Task: Add Smoking Loon Steelbird Unoaked Chardonnay to the cart.
Action: Mouse moved to (689, 241)
Screenshot: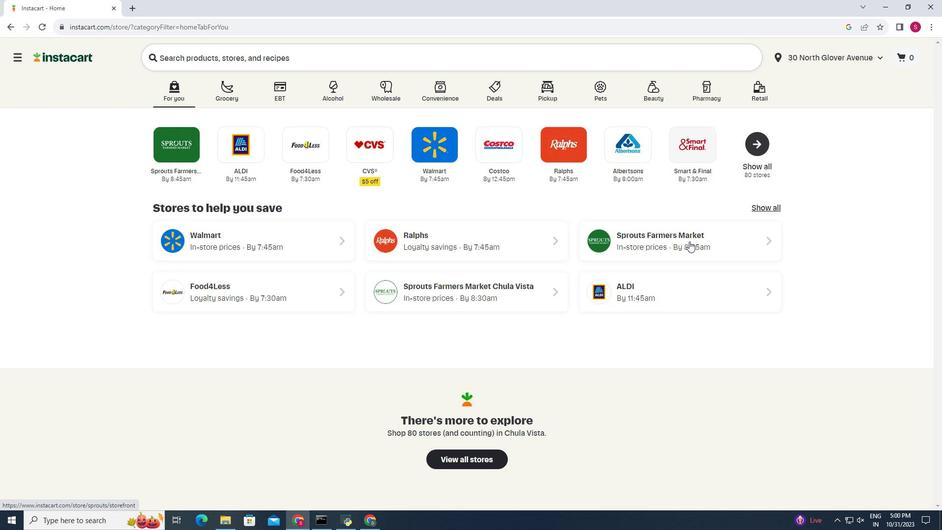 
Action: Mouse pressed left at (689, 241)
Screenshot: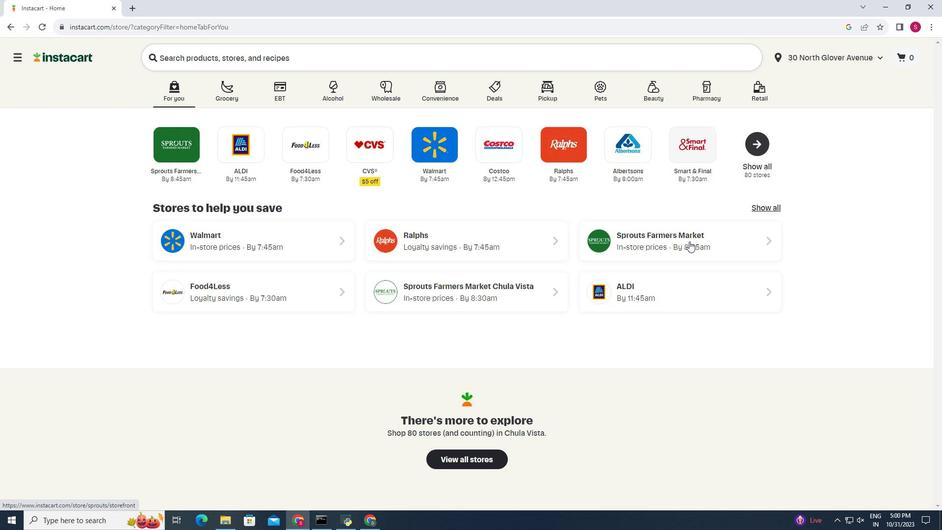 
Action: Mouse moved to (44, 468)
Screenshot: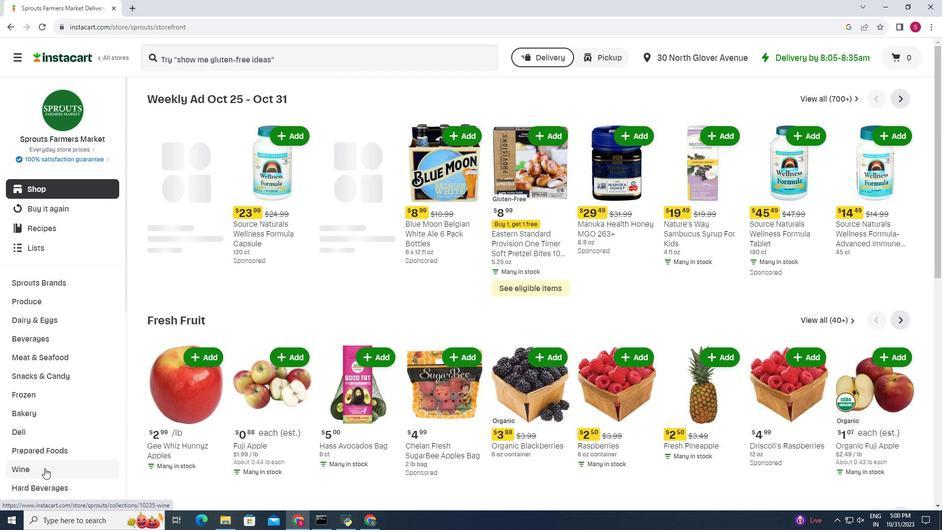
Action: Mouse pressed left at (44, 468)
Screenshot: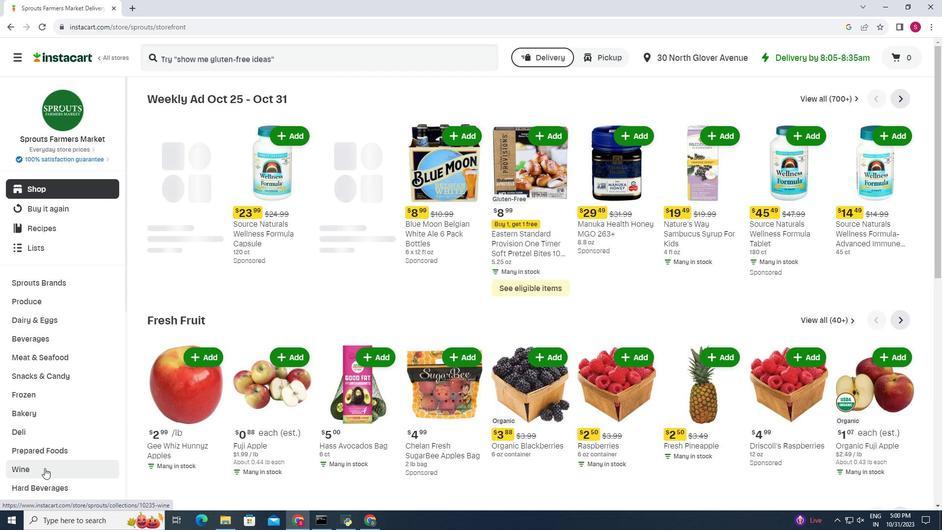 
Action: Mouse moved to (272, 124)
Screenshot: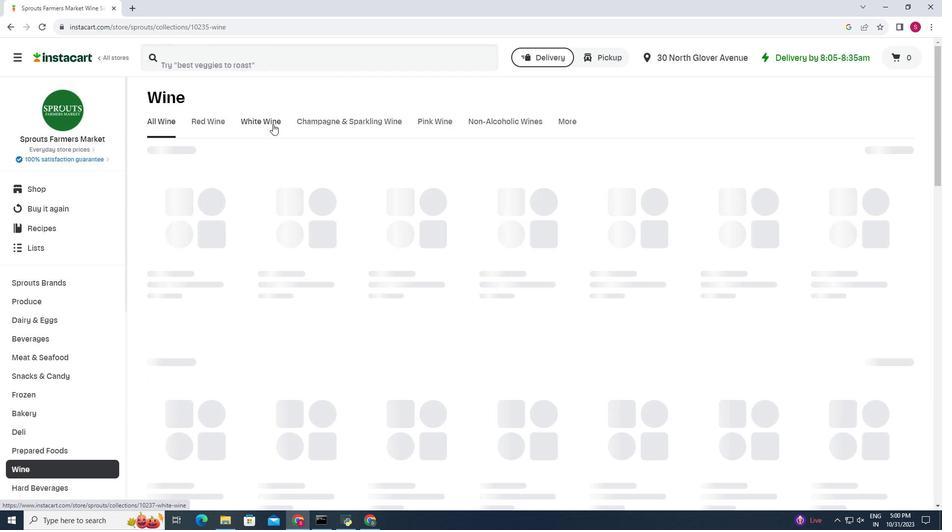 
Action: Mouse pressed left at (272, 124)
Screenshot: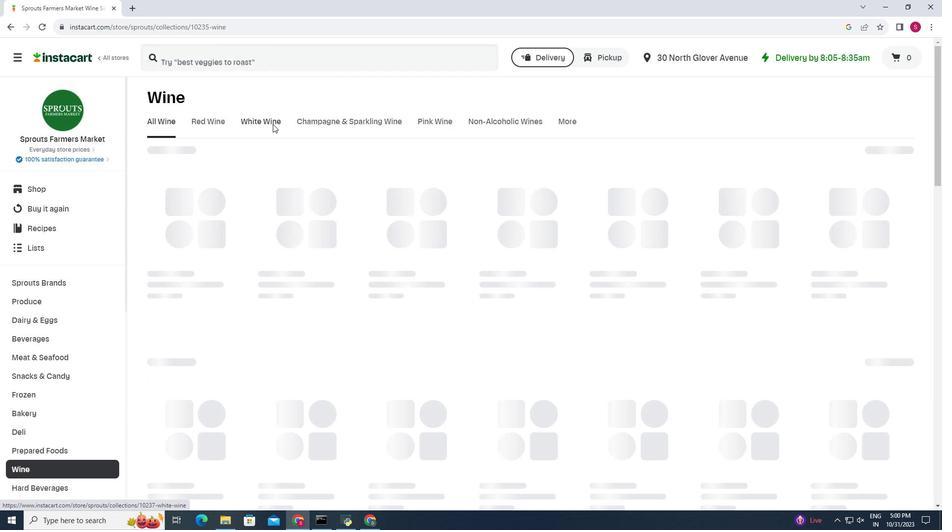 
Action: Mouse moved to (327, 169)
Screenshot: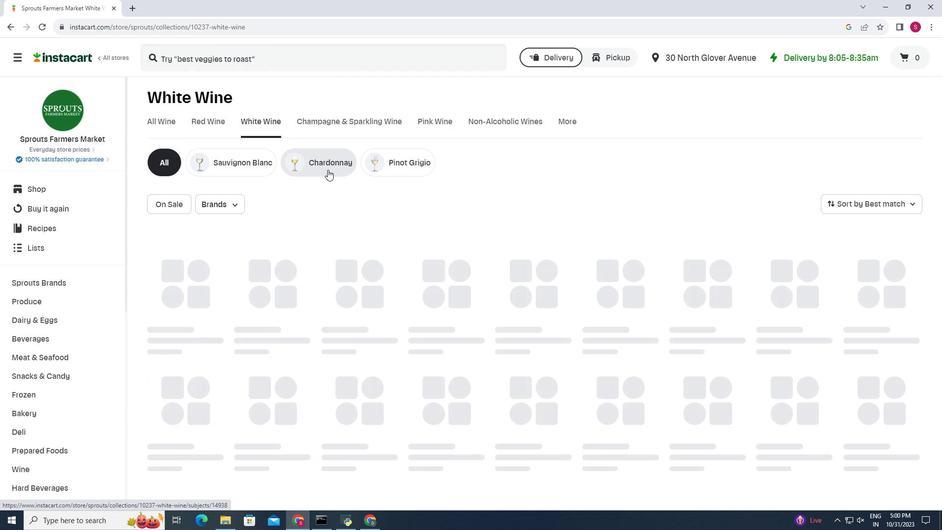
Action: Mouse pressed left at (327, 169)
Screenshot: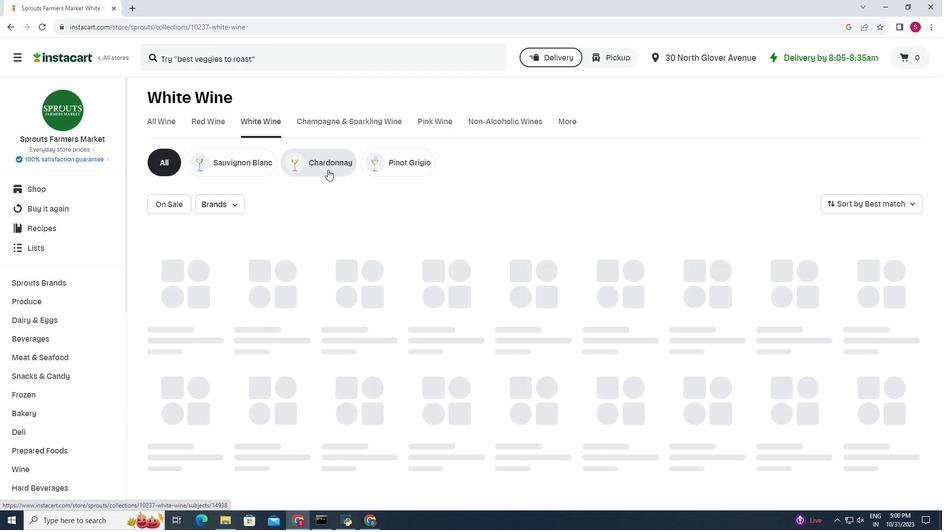 
Action: Mouse moved to (556, 198)
Screenshot: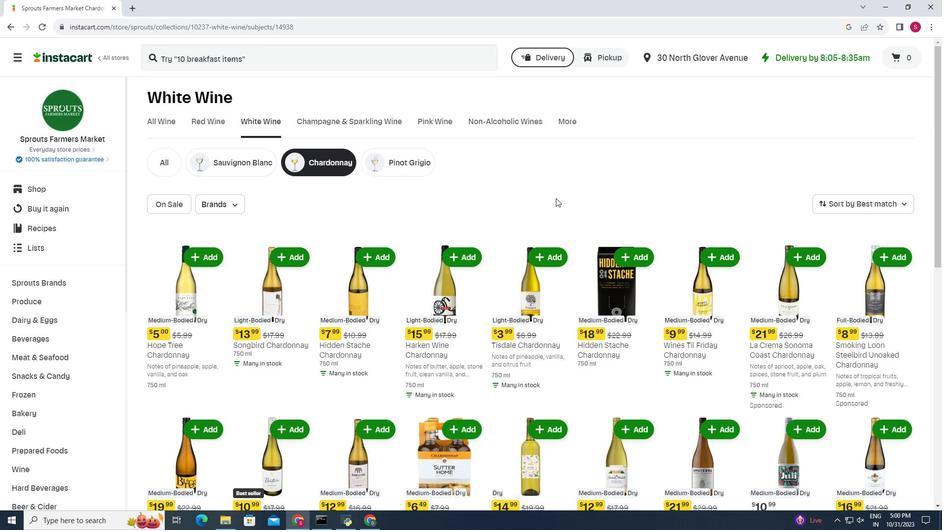 
Action: Mouse scrolled (556, 197) with delta (0, 0)
Screenshot: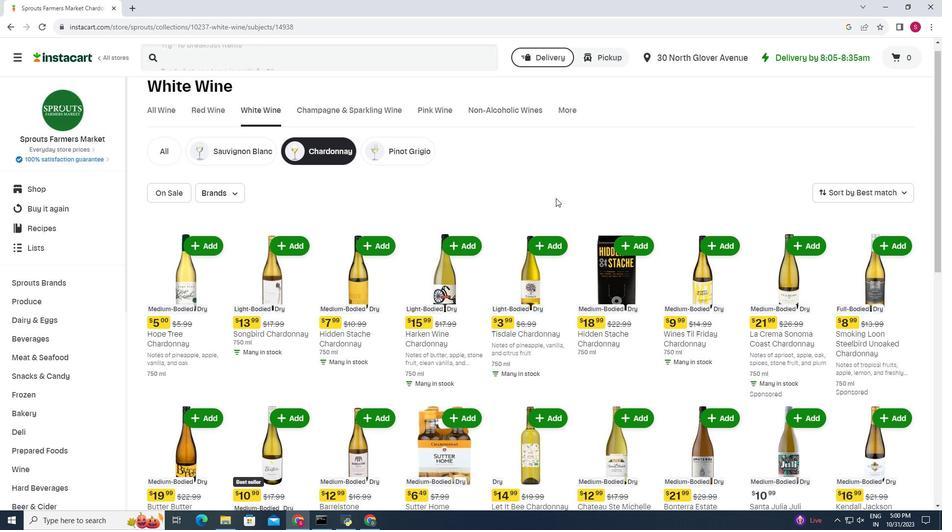 
Action: Mouse moved to (898, 206)
Screenshot: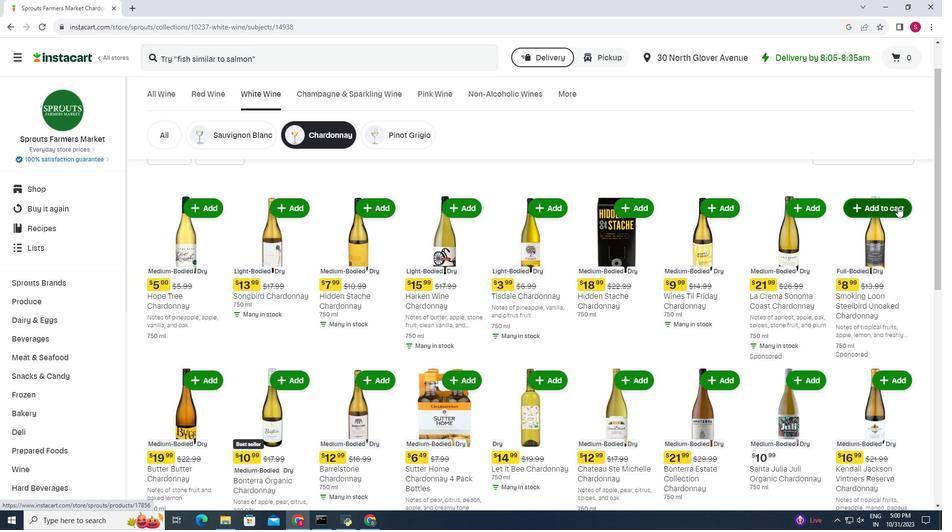 
Action: Mouse pressed left at (898, 206)
Screenshot: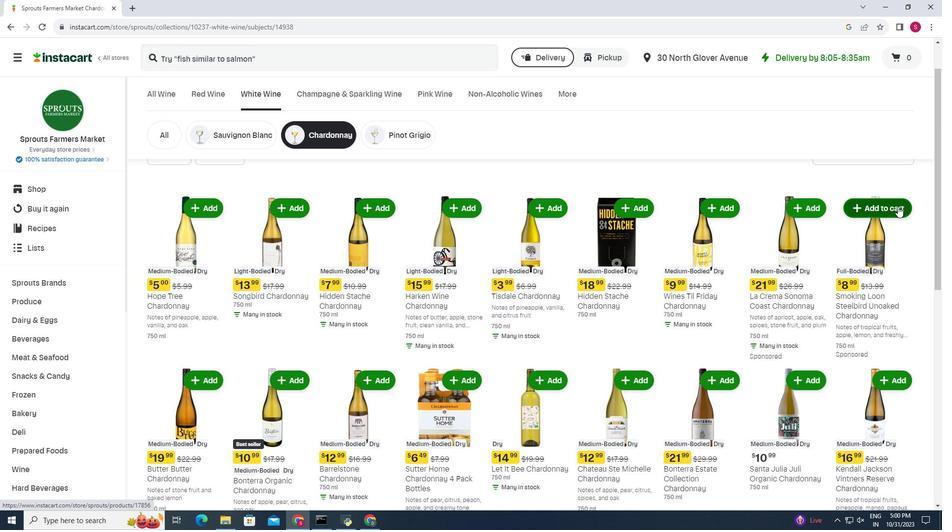
Action: Mouse moved to (912, 184)
Screenshot: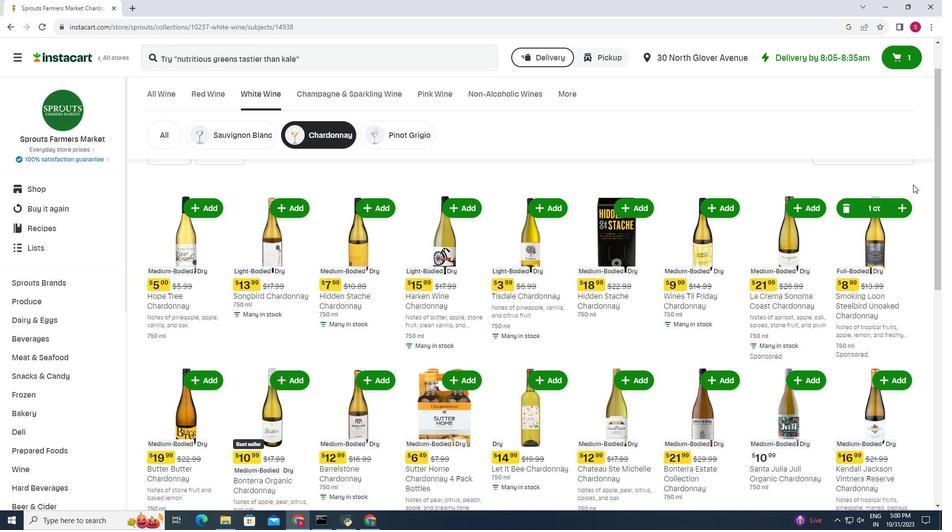 
